Task: Search one way flight ticket for 3 adults, 3 children in business from Hagerstown: Hagerstown Regional Airport (richard A. Henson Field) to Springfield: Abraham Lincoln Capital Airport on 5-2-2023. Choice of flights is JetBlue. Number of bags: 1 checked bag. Price is upto 42000. Outbound departure time preference is 12:45.
Action: Mouse moved to (296, 250)
Screenshot: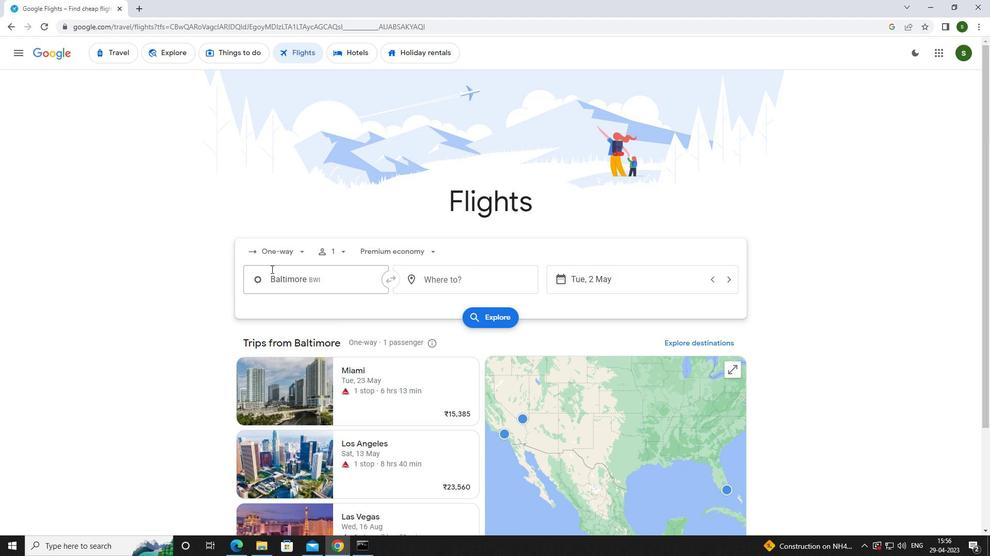 
Action: Mouse pressed left at (296, 250)
Screenshot: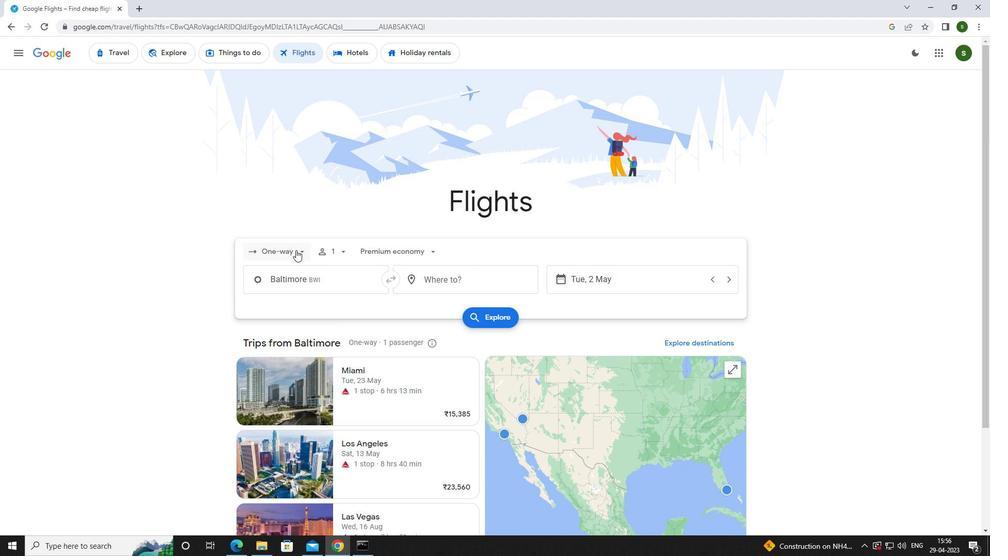 
Action: Mouse moved to (293, 301)
Screenshot: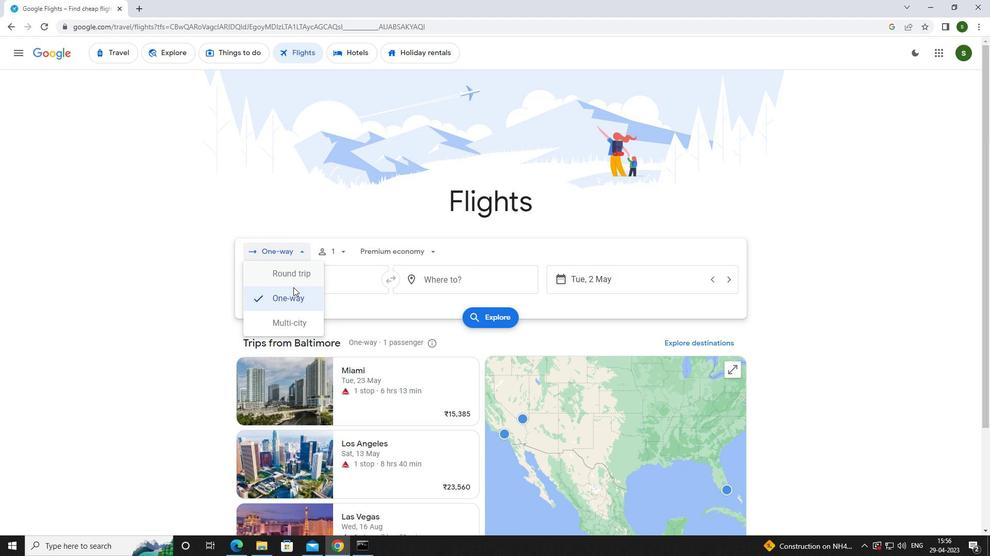 
Action: Mouse pressed left at (293, 301)
Screenshot: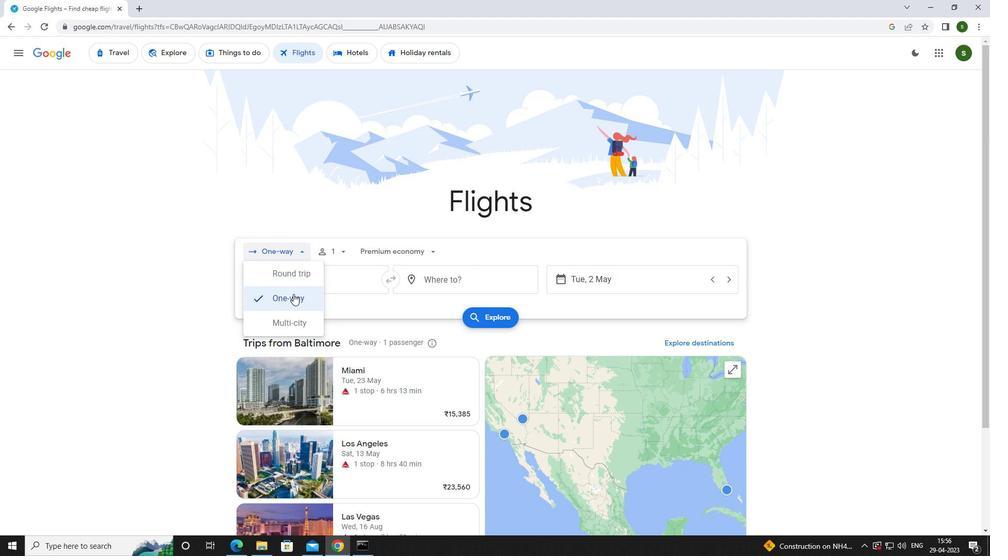 
Action: Mouse moved to (341, 251)
Screenshot: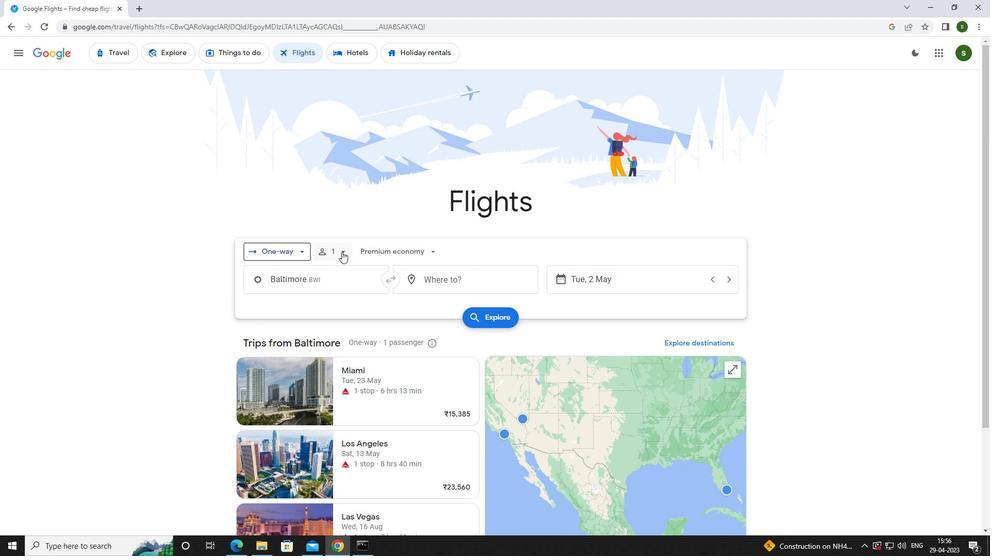 
Action: Mouse pressed left at (341, 251)
Screenshot: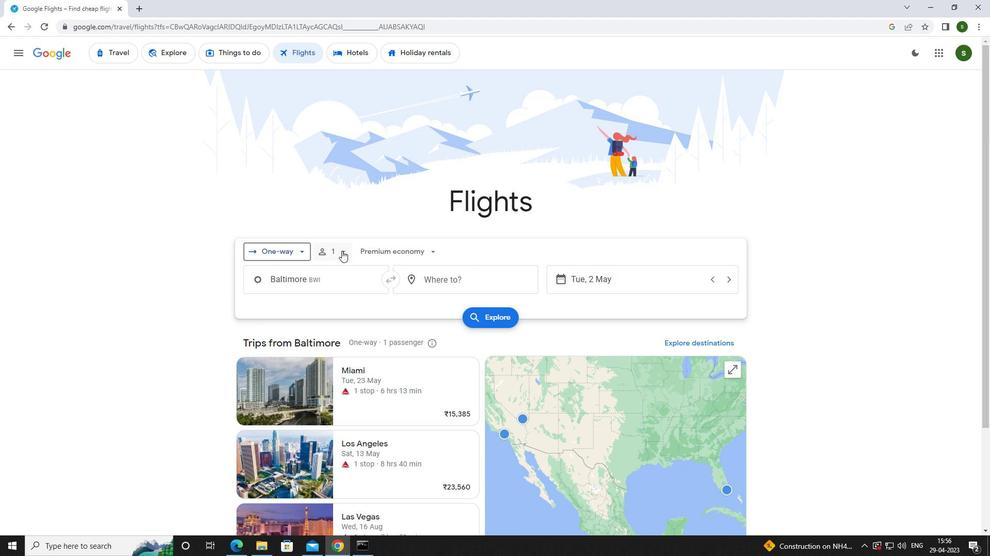 
Action: Mouse moved to (423, 280)
Screenshot: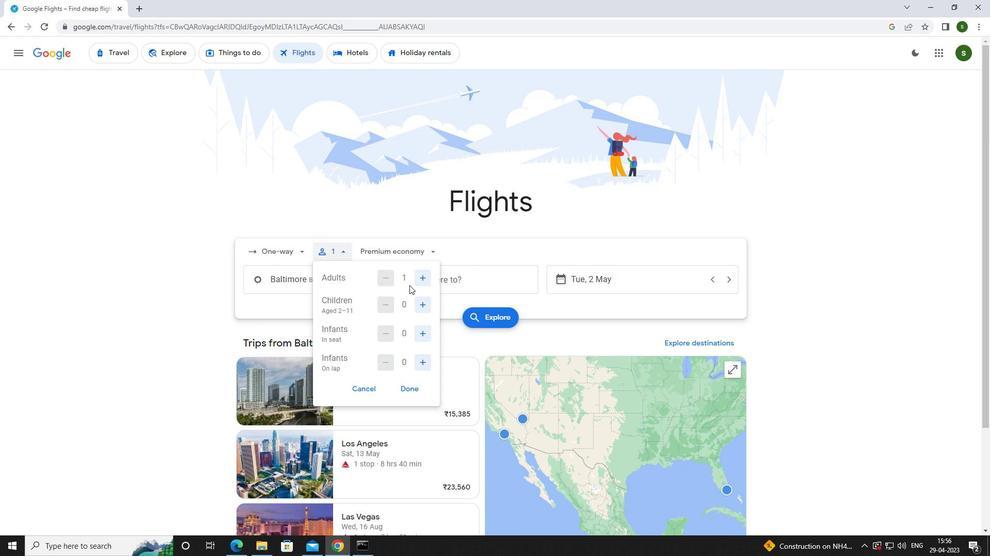 
Action: Mouse pressed left at (423, 280)
Screenshot: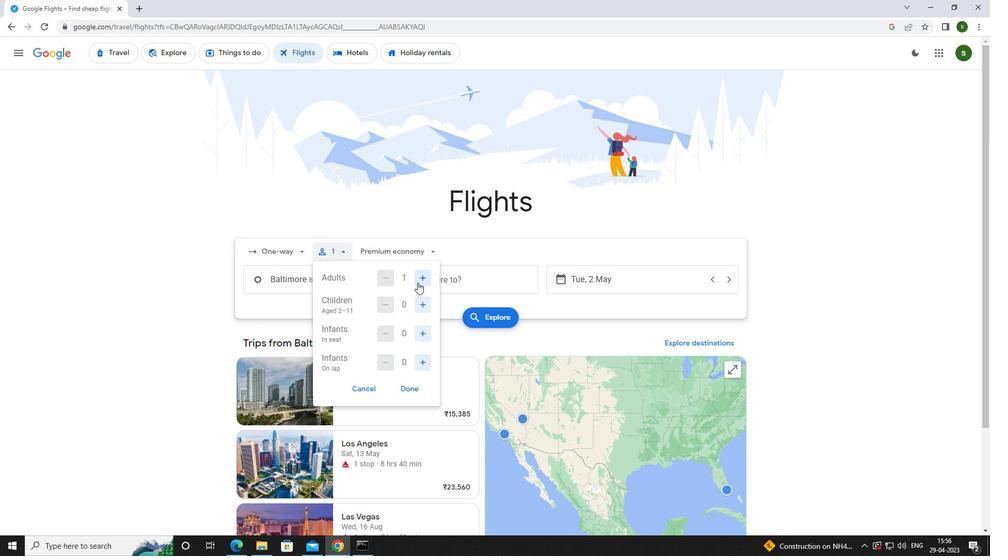 
Action: Mouse pressed left at (423, 280)
Screenshot: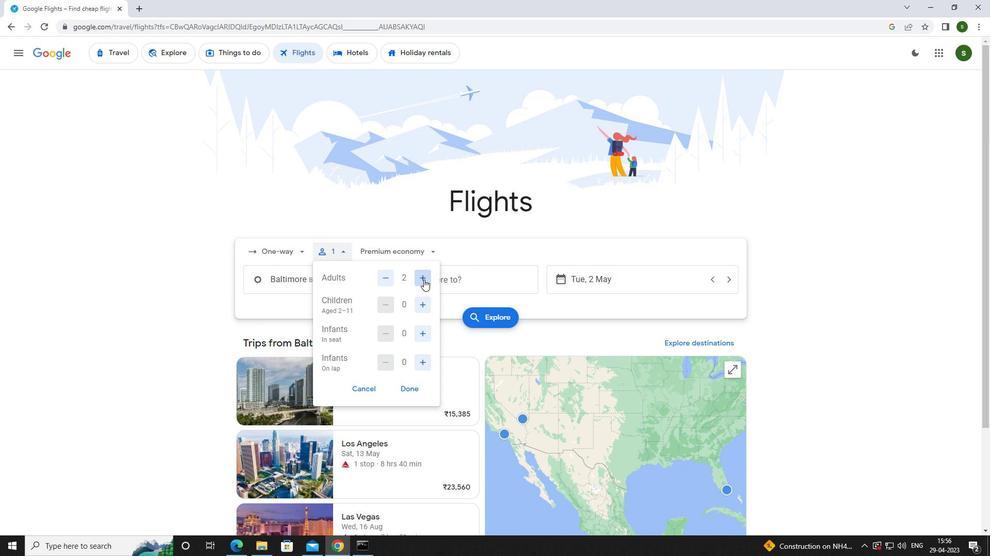 
Action: Mouse moved to (420, 304)
Screenshot: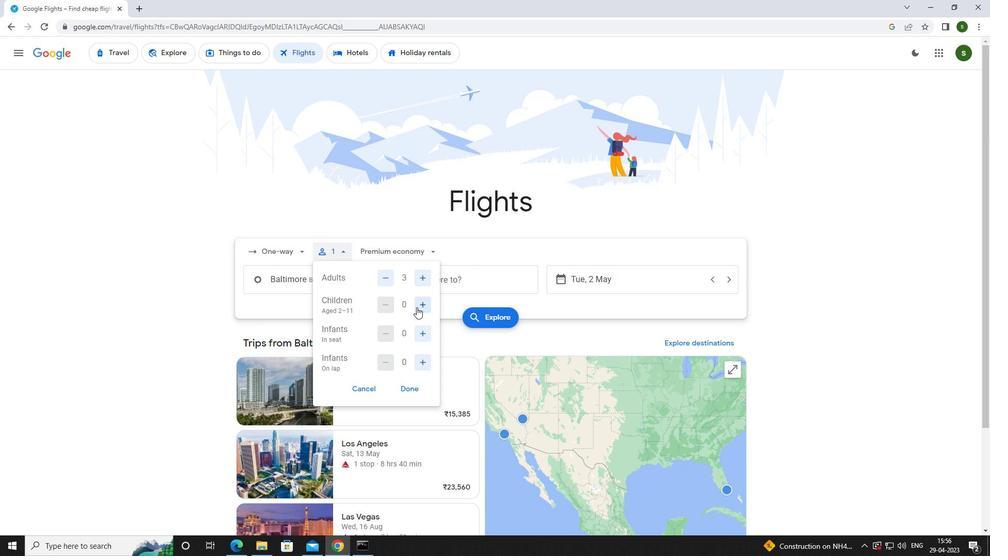 
Action: Mouse pressed left at (420, 304)
Screenshot: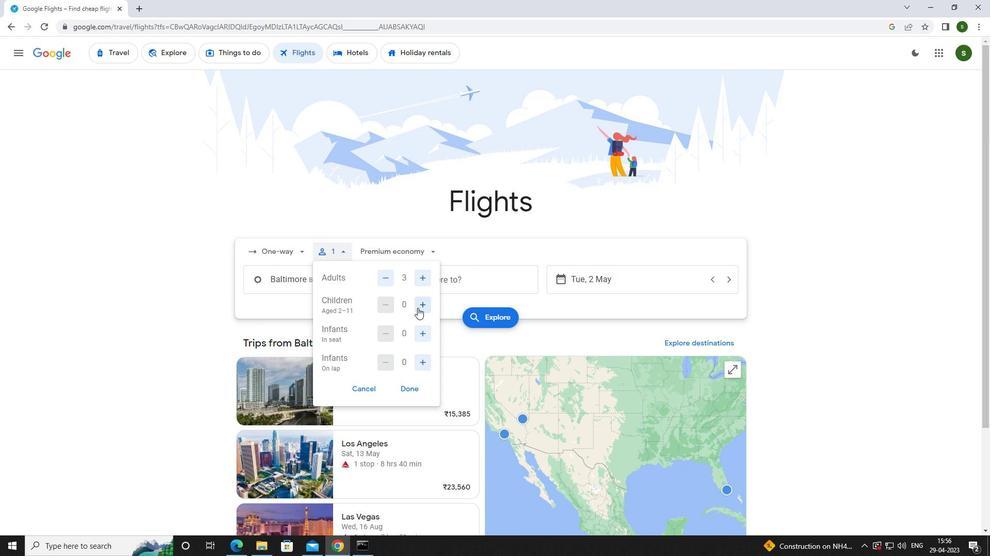 
Action: Mouse pressed left at (420, 304)
Screenshot: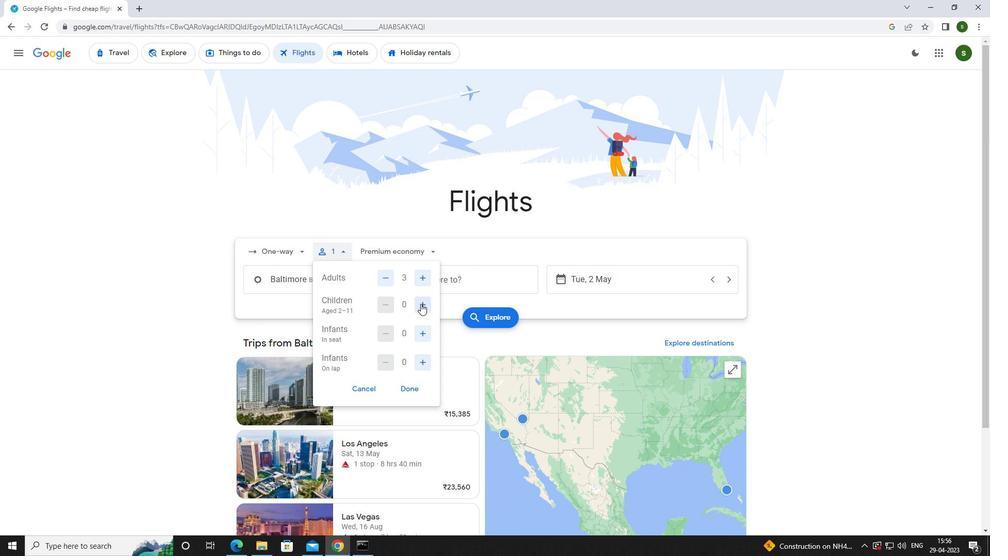 
Action: Mouse moved to (420, 302)
Screenshot: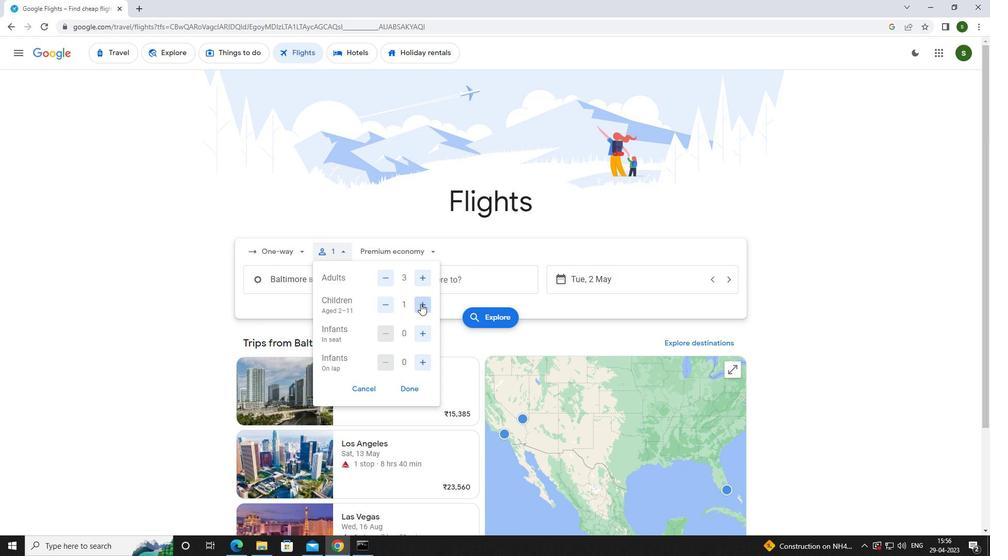 
Action: Mouse pressed left at (420, 302)
Screenshot: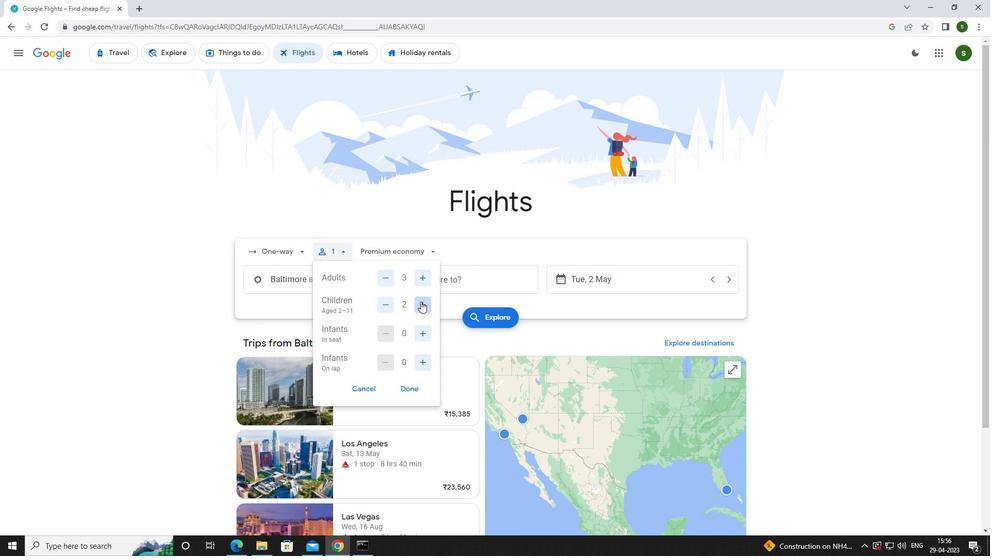 
Action: Mouse moved to (409, 240)
Screenshot: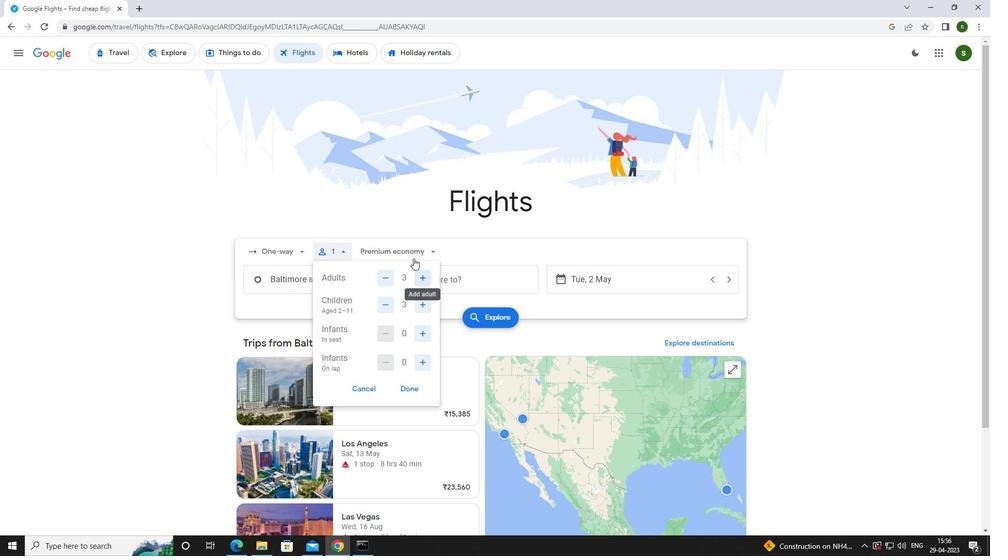 
Action: Mouse pressed left at (409, 240)
Screenshot: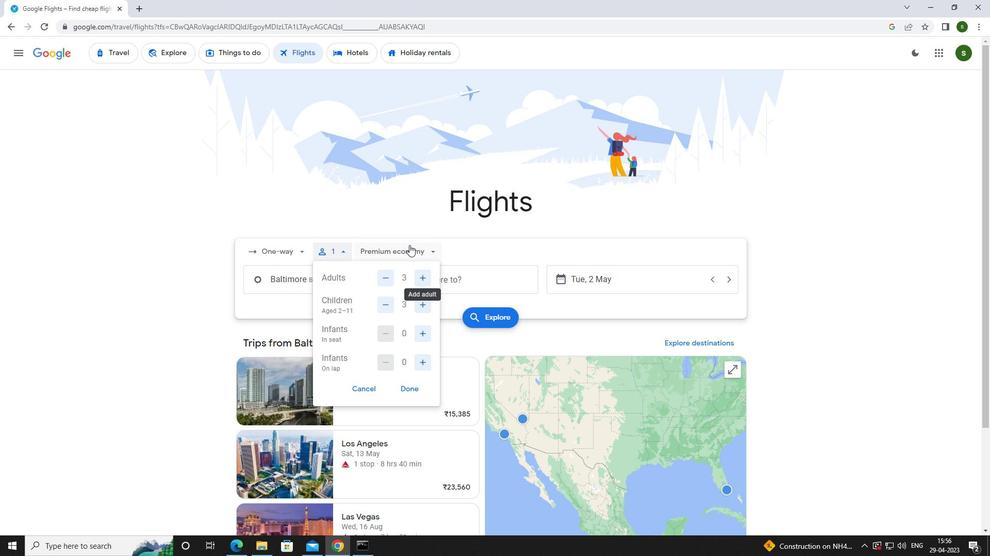 
Action: Mouse moved to (406, 328)
Screenshot: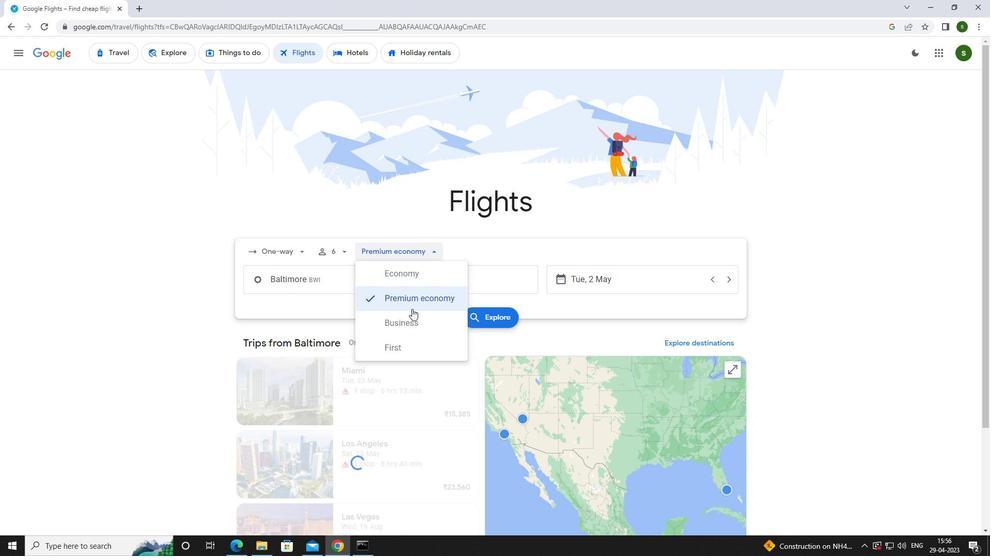 
Action: Mouse pressed left at (406, 328)
Screenshot: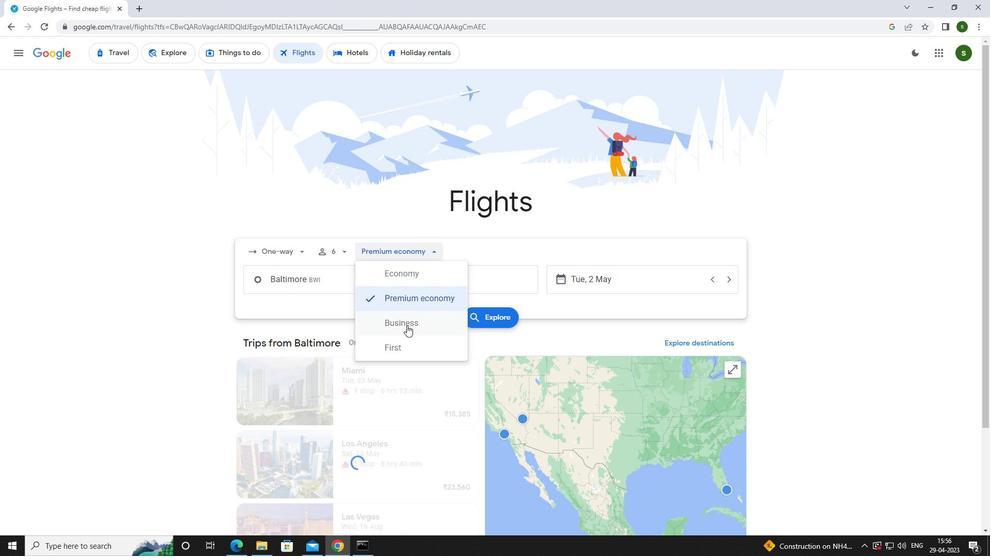 
Action: Mouse moved to (334, 276)
Screenshot: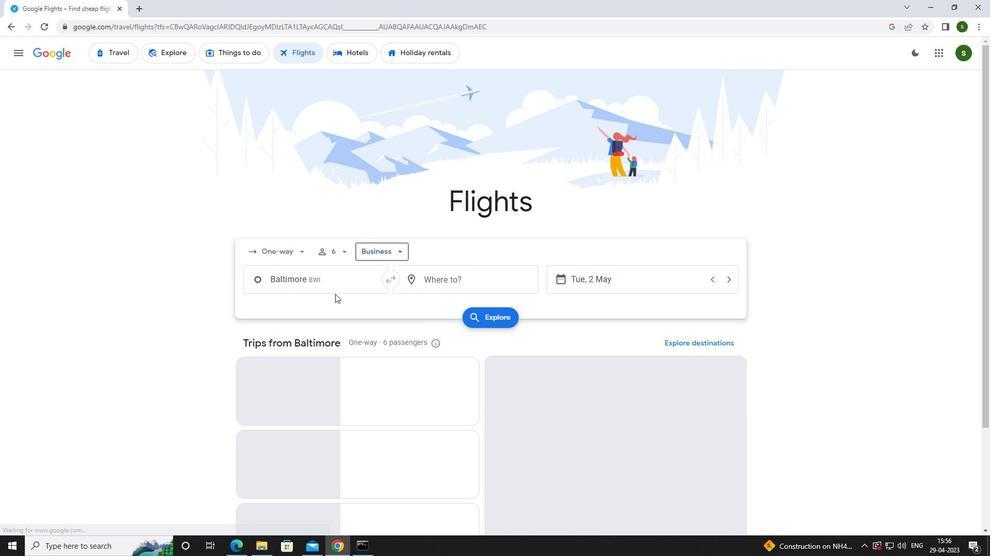 
Action: Mouse pressed left at (334, 276)
Screenshot: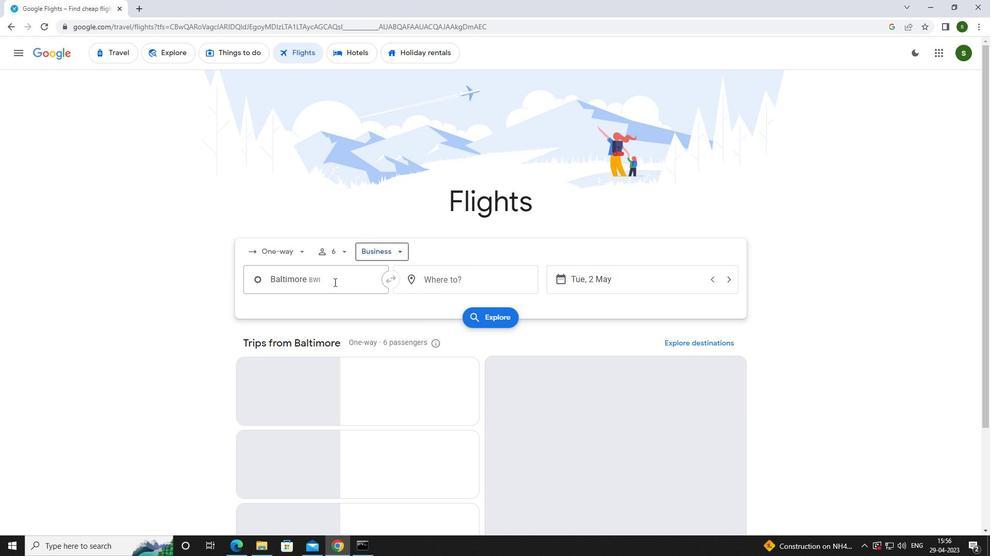 
Action: Mouse moved to (316, 289)
Screenshot: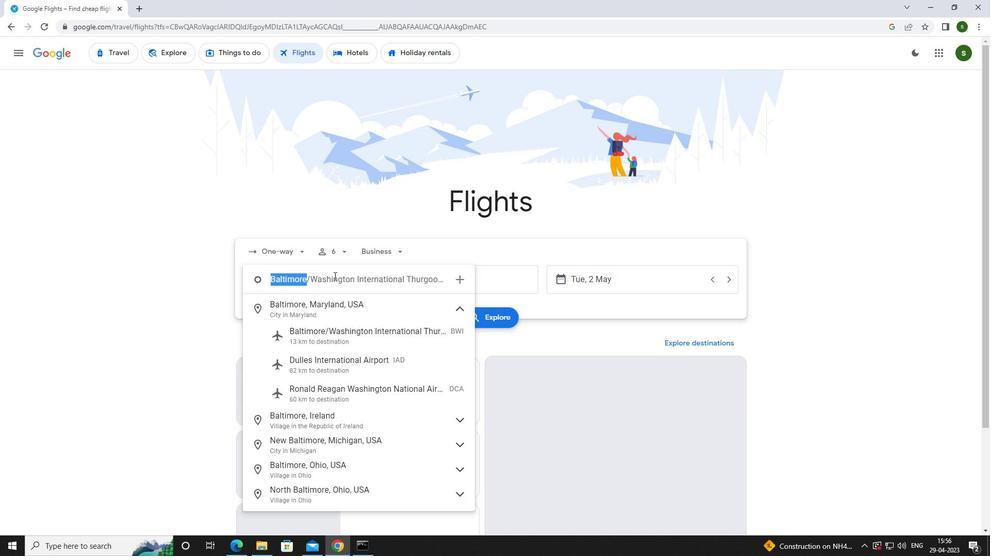 
Action: Key pressed h<Key.caps_lock>agerstown
Screenshot: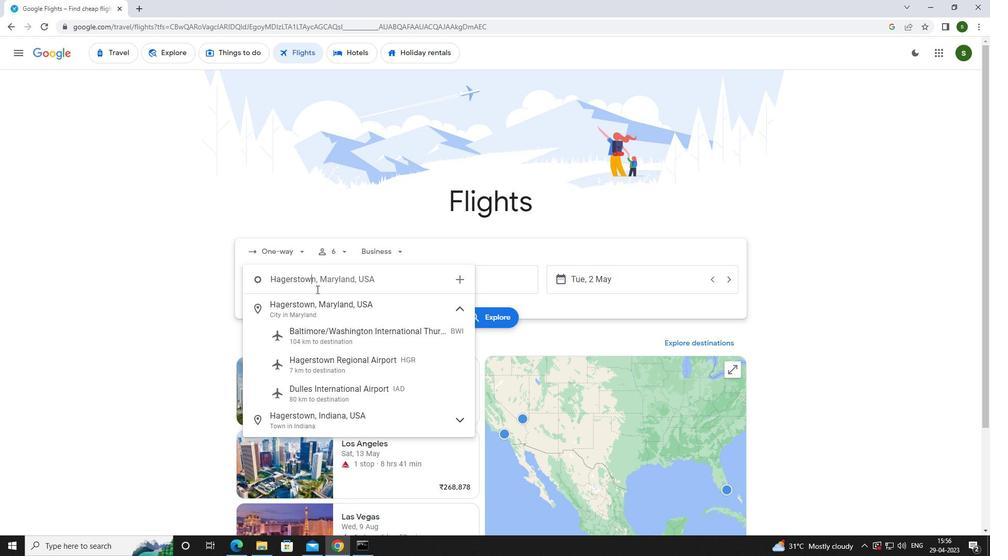 
Action: Mouse moved to (361, 362)
Screenshot: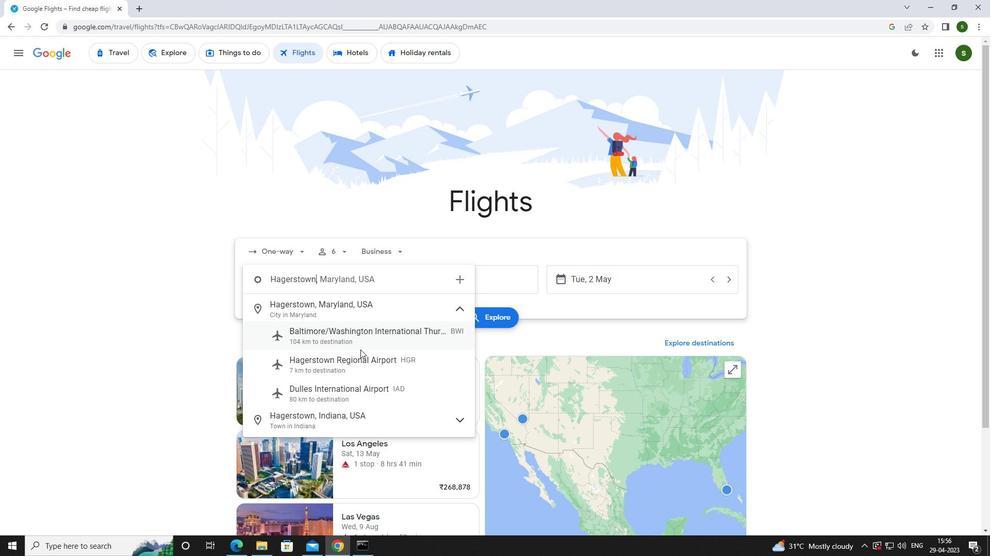 
Action: Mouse pressed left at (361, 362)
Screenshot: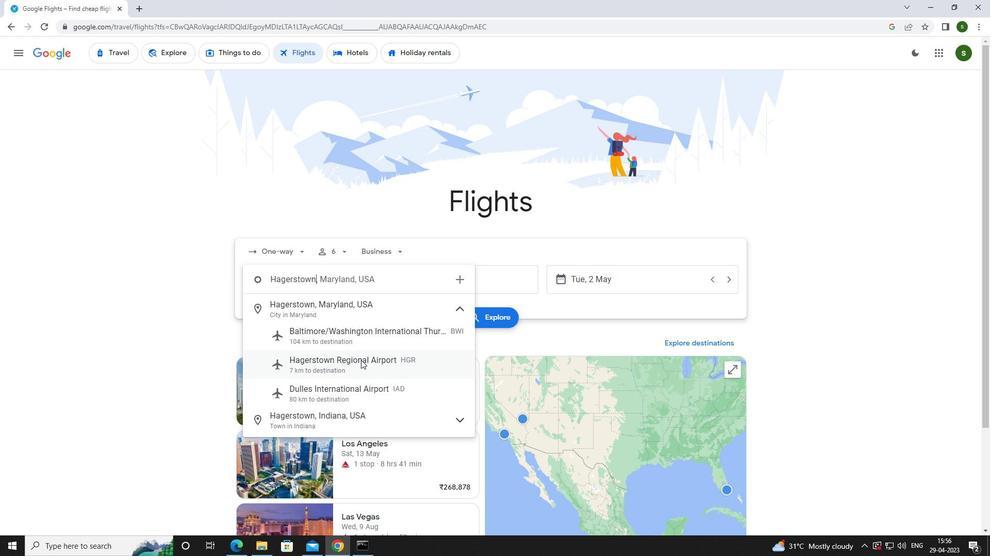 
Action: Mouse moved to (447, 283)
Screenshot: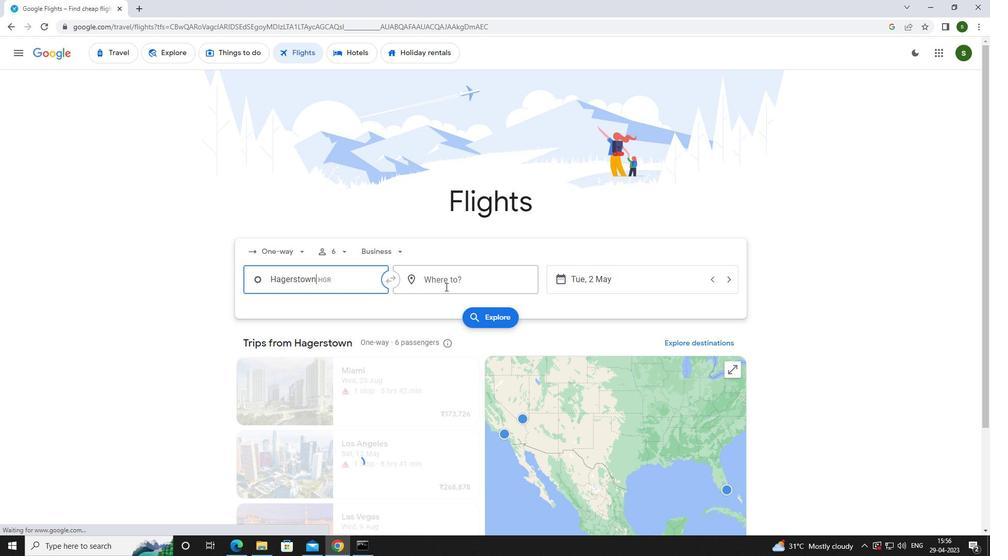 
Action: Mouse pressed left at (447, 283)
Screenshot: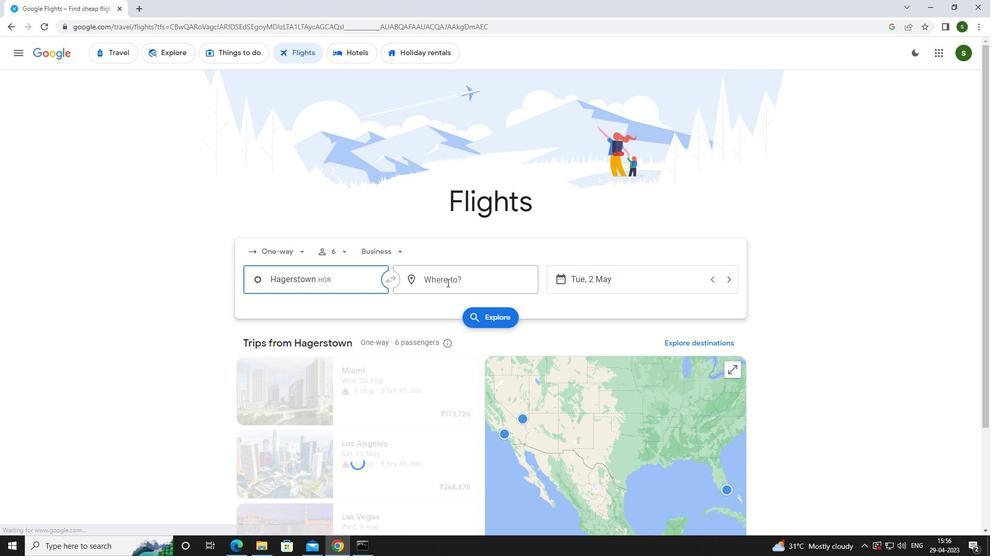 
Action: Mouse moved to (356, 263)
Screenshot: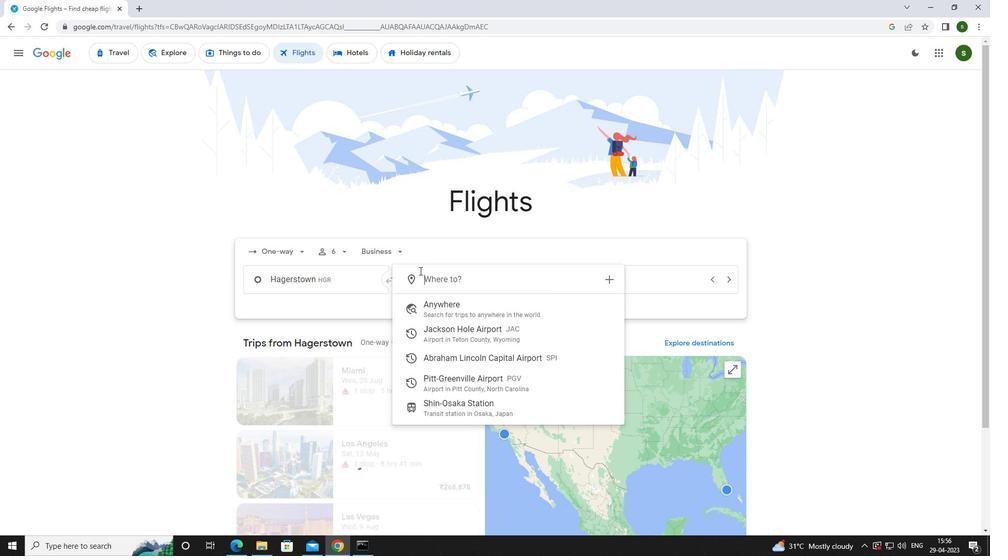 
Action: Key pressed <Key.caps_lock>s<Key.caps_lock>pringfie
Screenshot: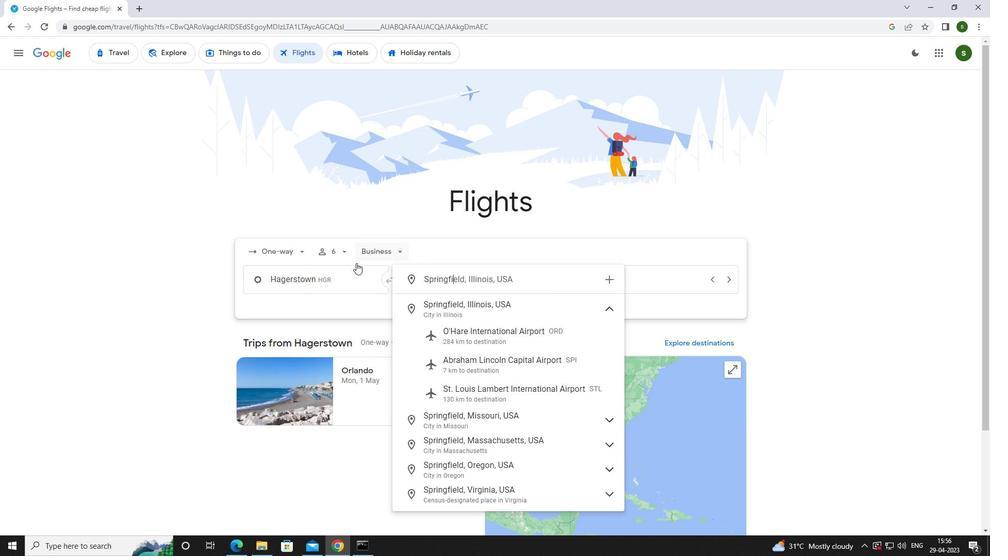 
Action: Mouse moved to (493, 359)
Screenshot: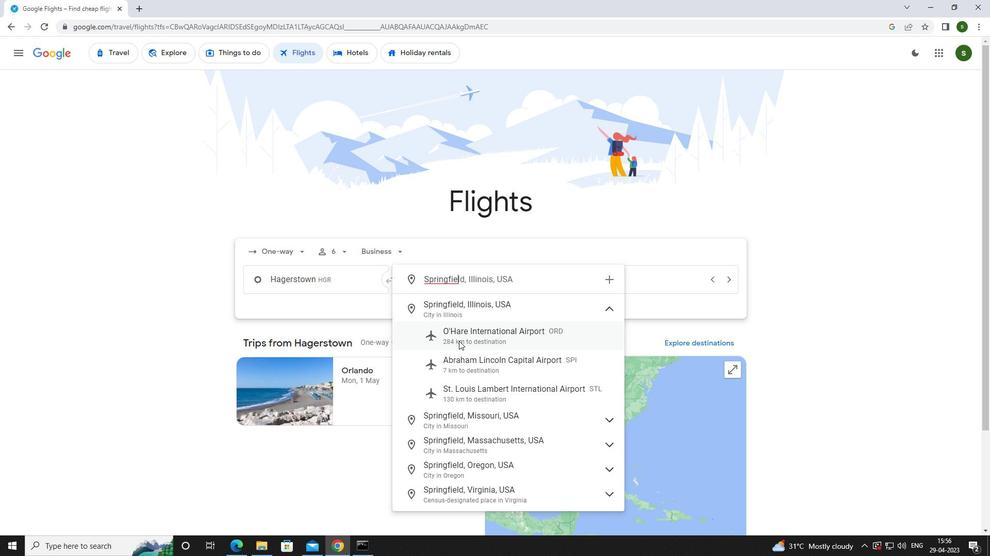 
Action: Mouse pressed left at (493, 359)
Screenshot: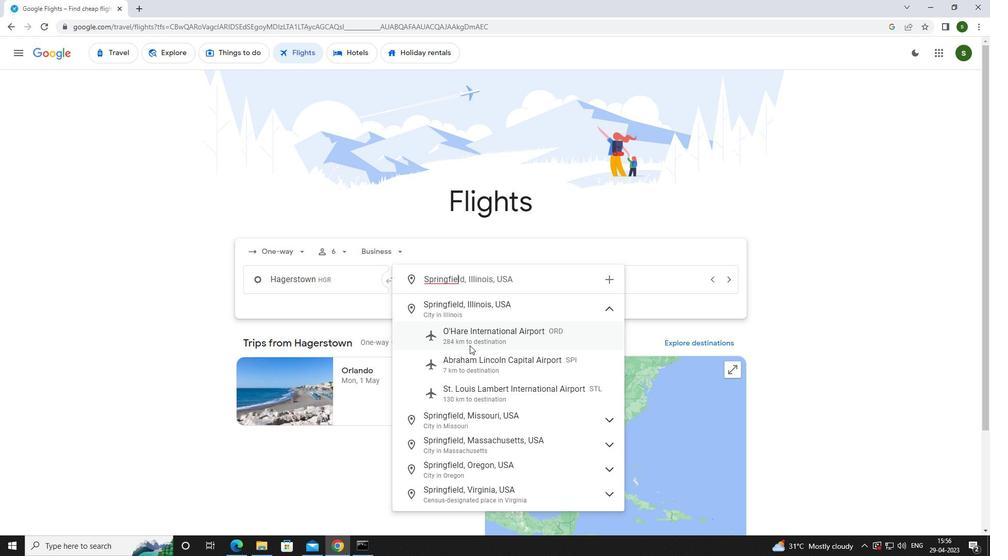 
Action: Mouse moved to (625, 280)
Screenshot: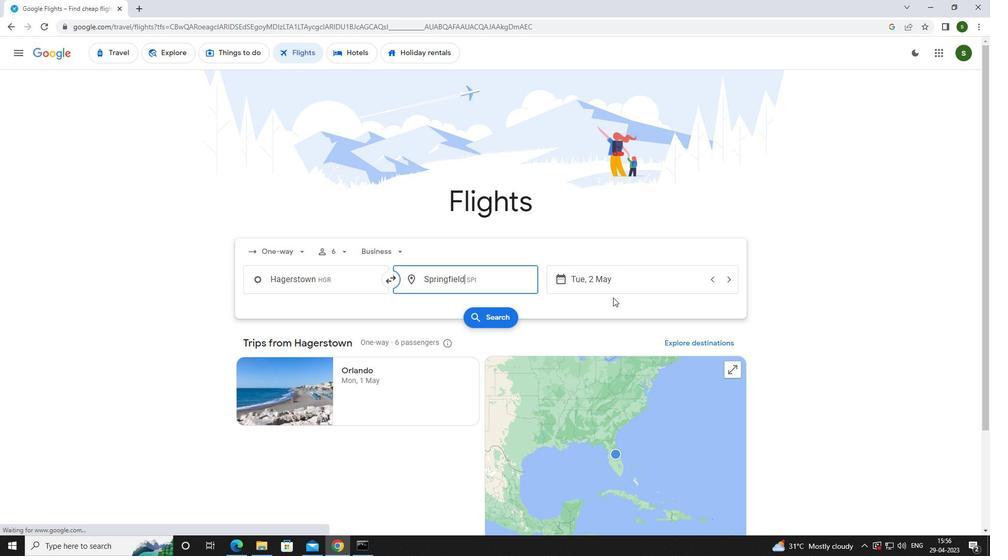 
Action: Mouse pressed left at (625, 280)
Screenshot: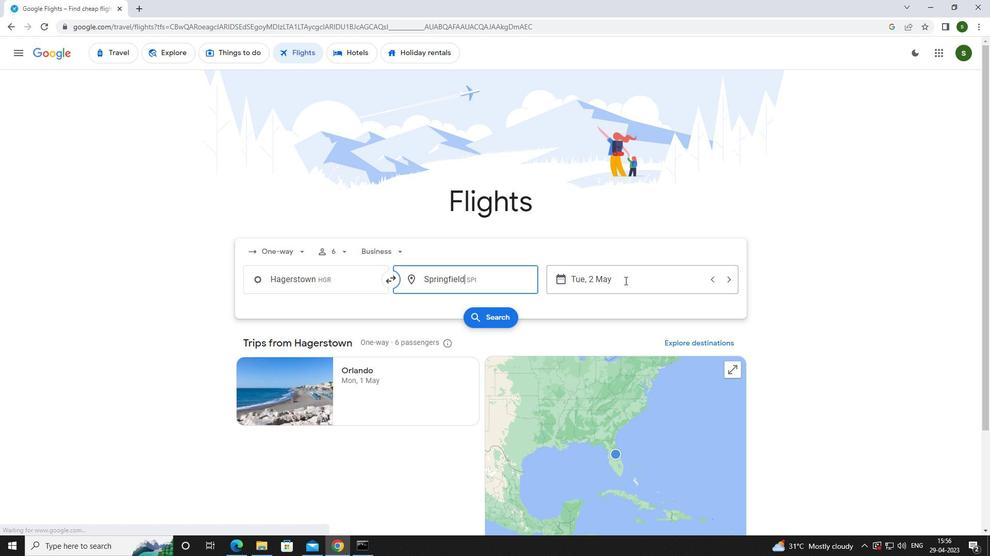 
Action: Mouse moved to (617, 339)
Screenshot: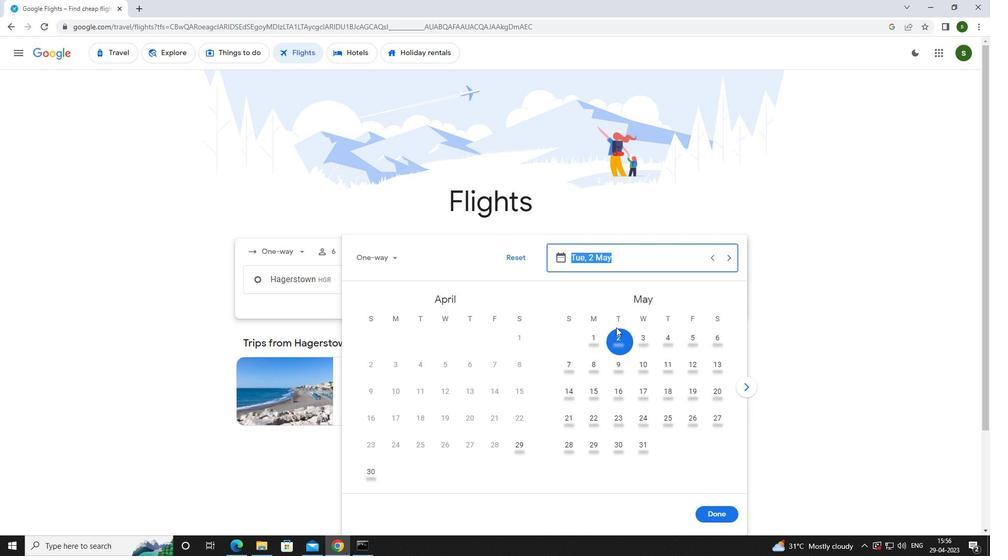 
Action: Mouse pressed left at (617, 339)
Screenshot: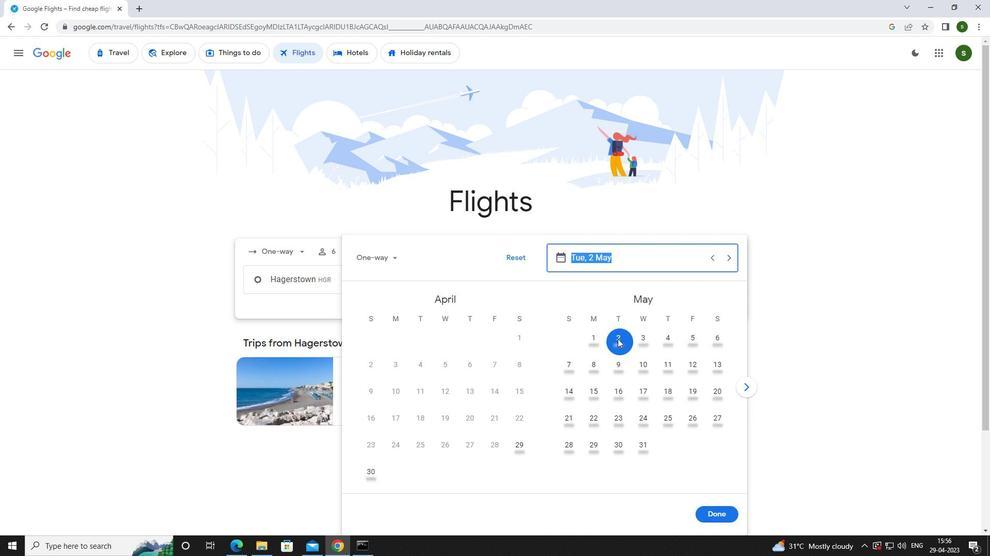 
Action: Mouse moved to (719, 510)
Screenshot: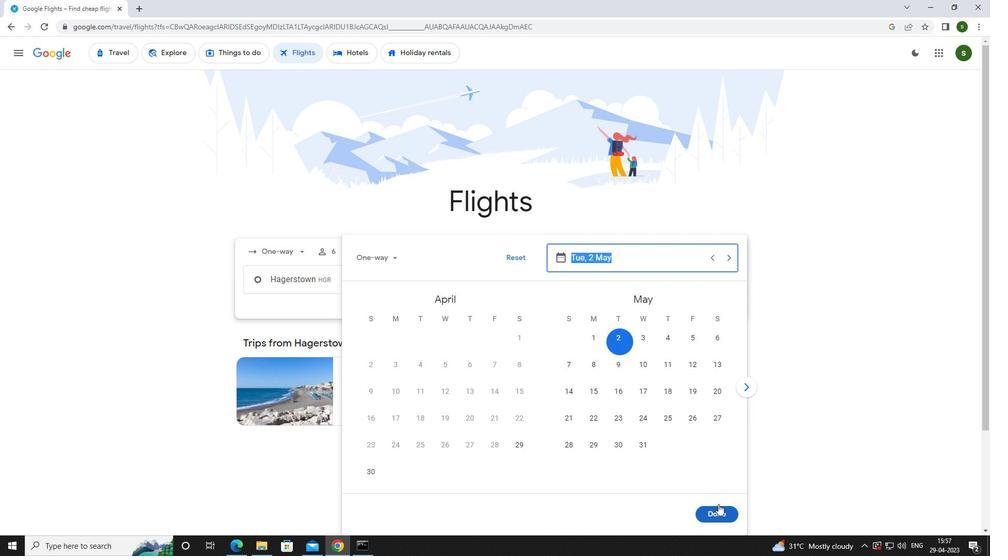 
Action: Mouse pressed left at (719, 510)
Screenshot: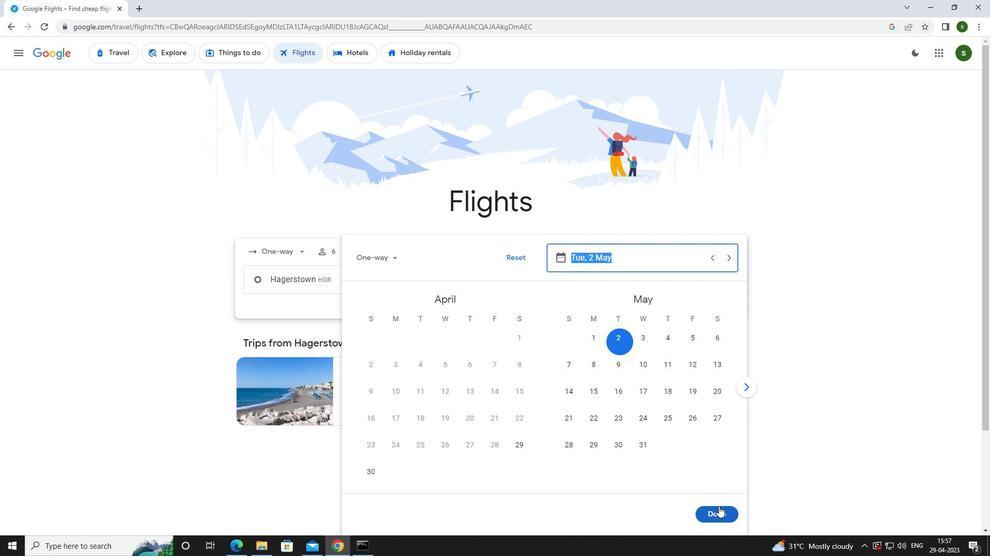 
Action: Mouse moved to (492, 319)
Screenshot: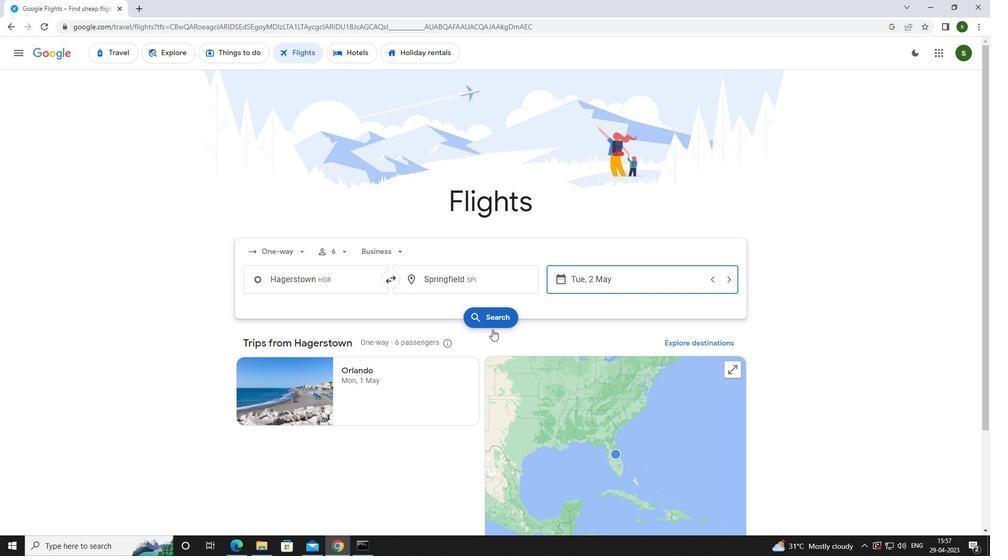 
Action: Mouse pressed left at (492, 319)
Screenshot: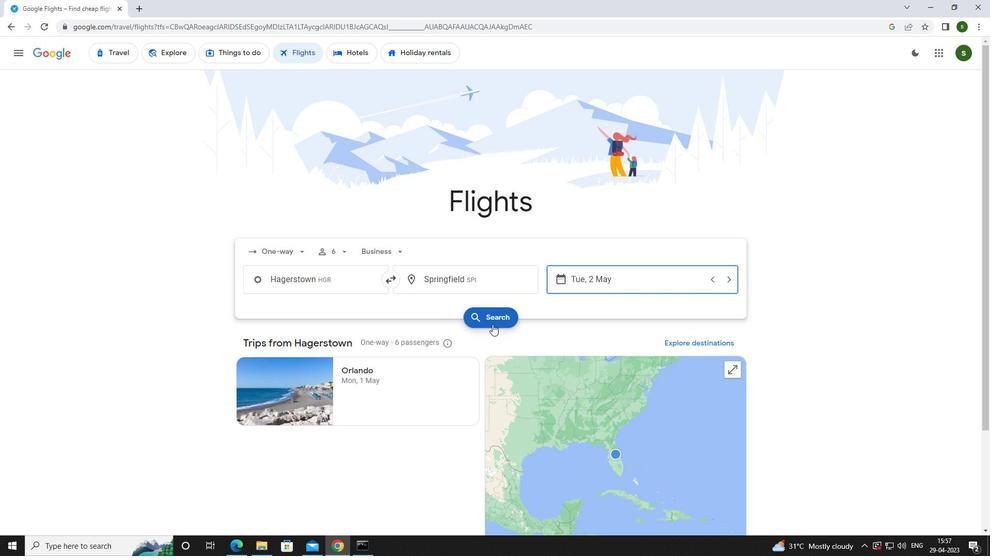 
Action: Mouse moved to (244, 152)
Screenshot: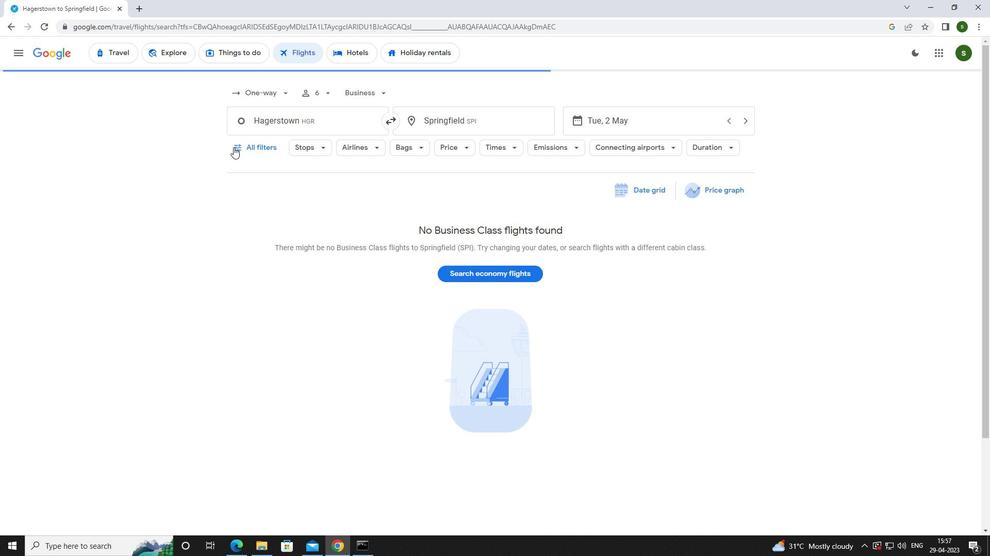 
Action: Mouse pressed left at (244, 152)
Screenshot: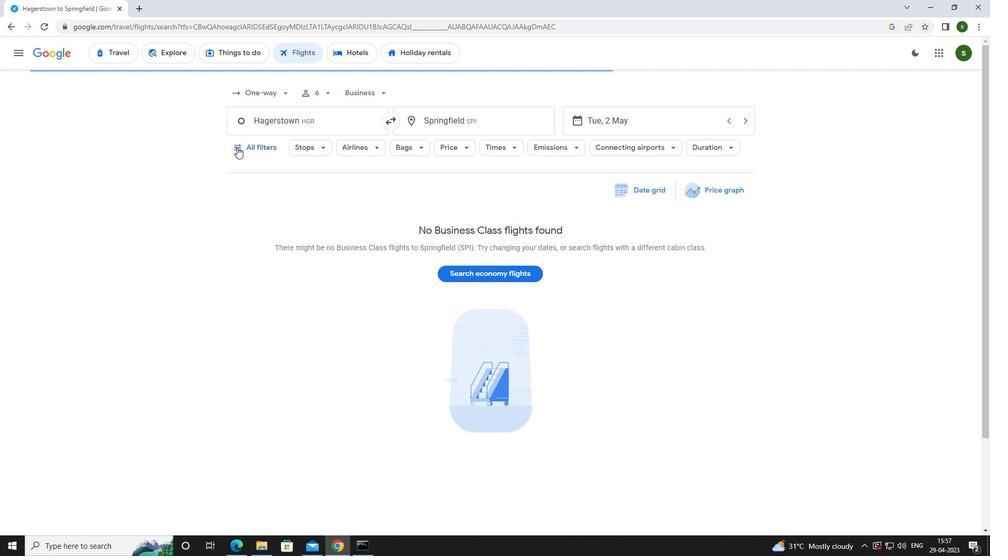 
Action: Mouse moved to (389, 369)
Screenshot: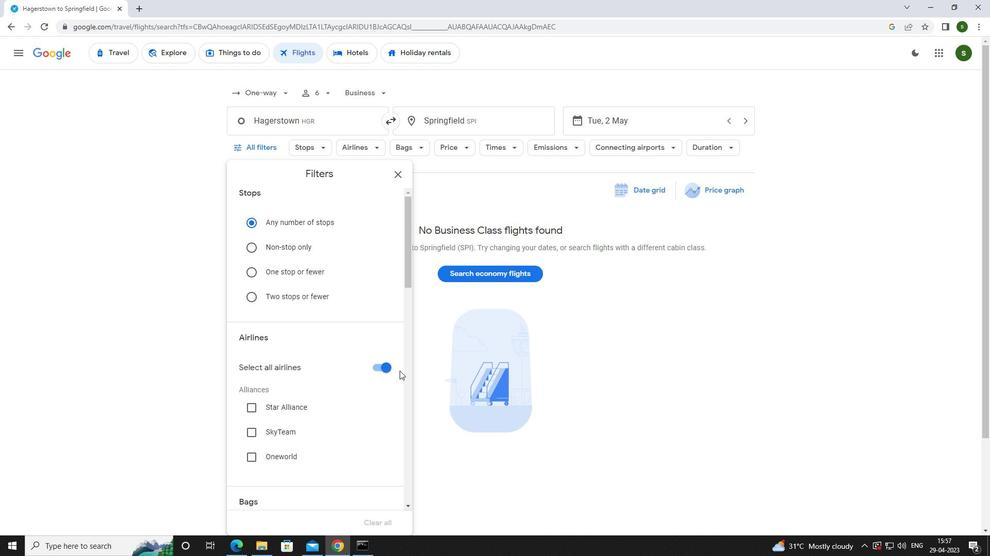 
Action: Mouse pressed left at (389, 369)
Screenshot: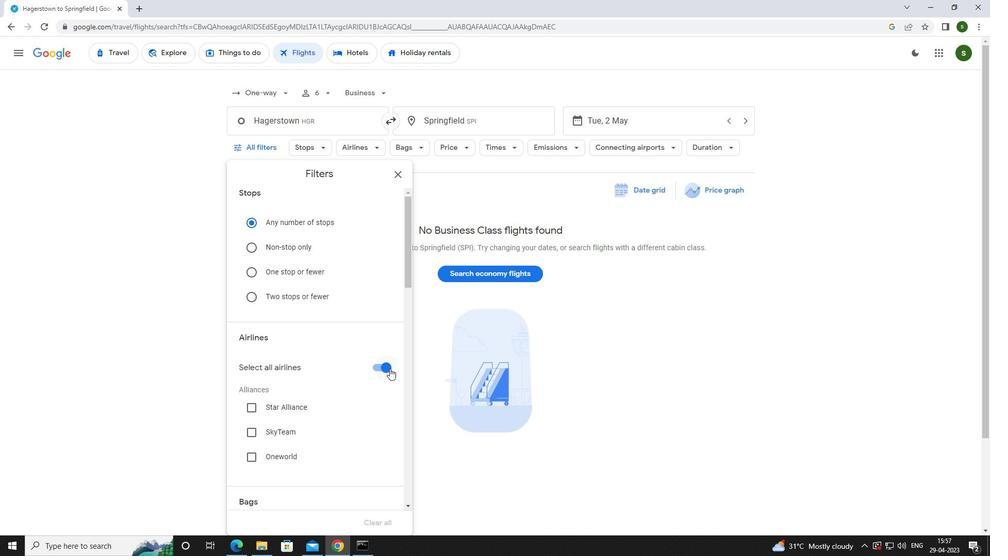 
Action: Mouse moved to (355, 343)
Screenshot: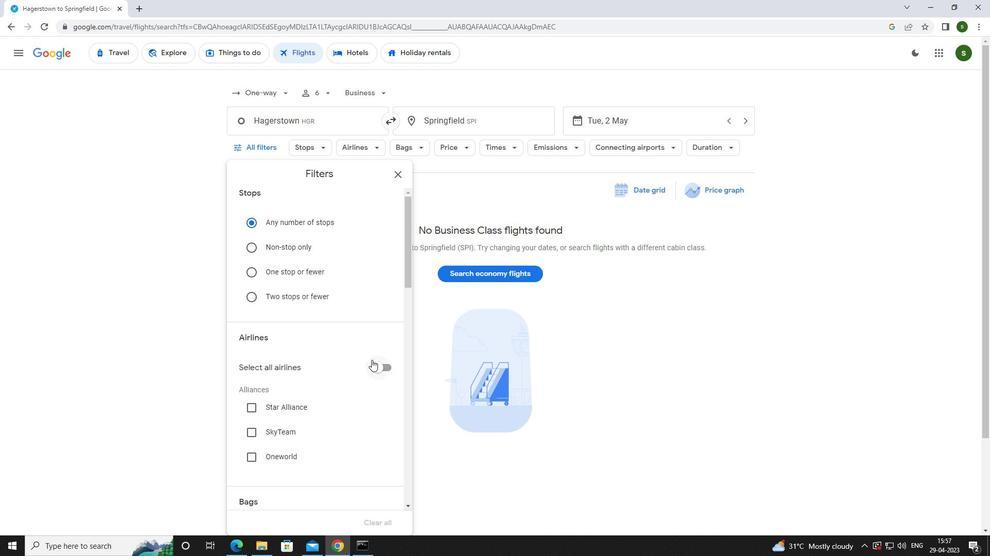 
Action: Mouse scrolled (355, 343) with delta (0, 0)
Screenshot: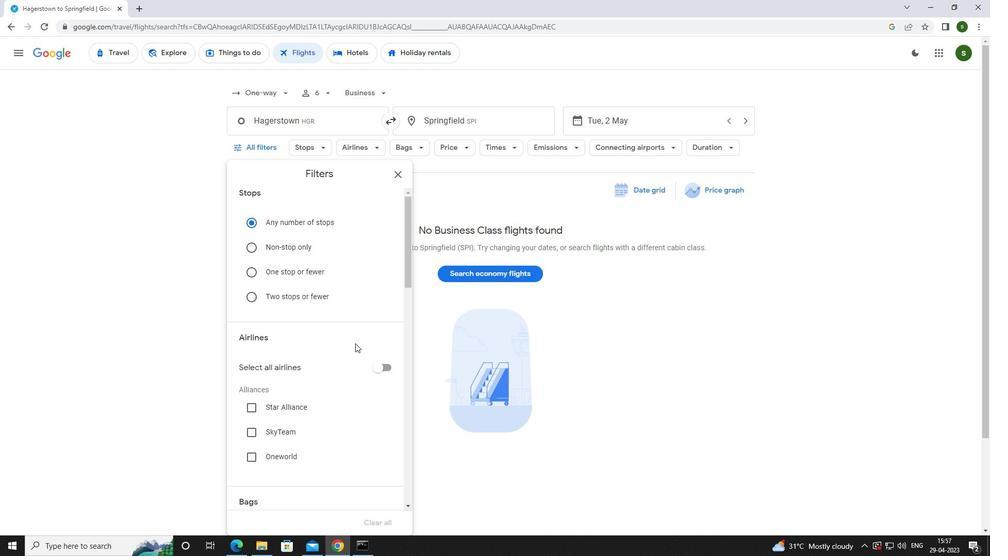 
Action: Mouse scrolled (355, 343) with delta (0, 0)
Screenshot: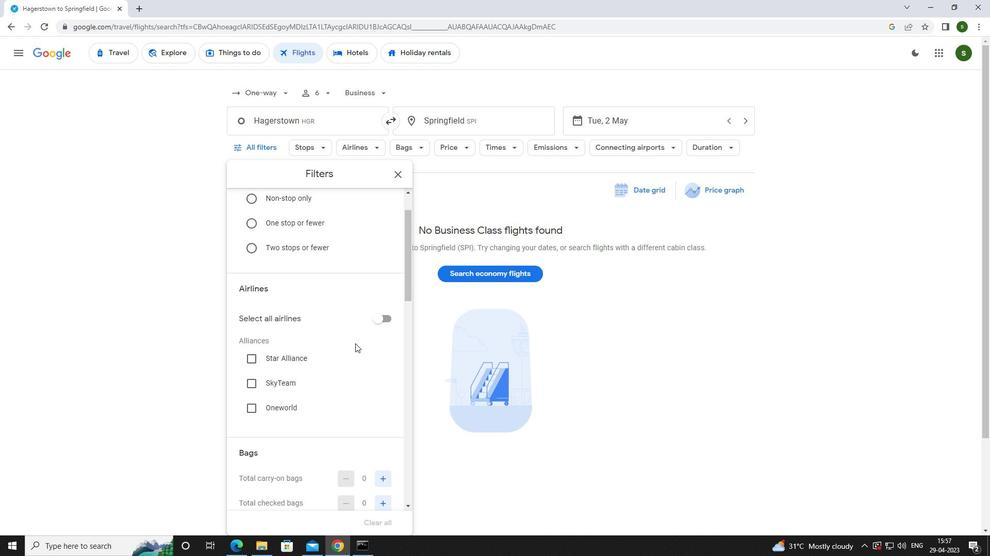 
Action: Mouse scrolled (355, 343) with delta (0, 0)
Screenshot: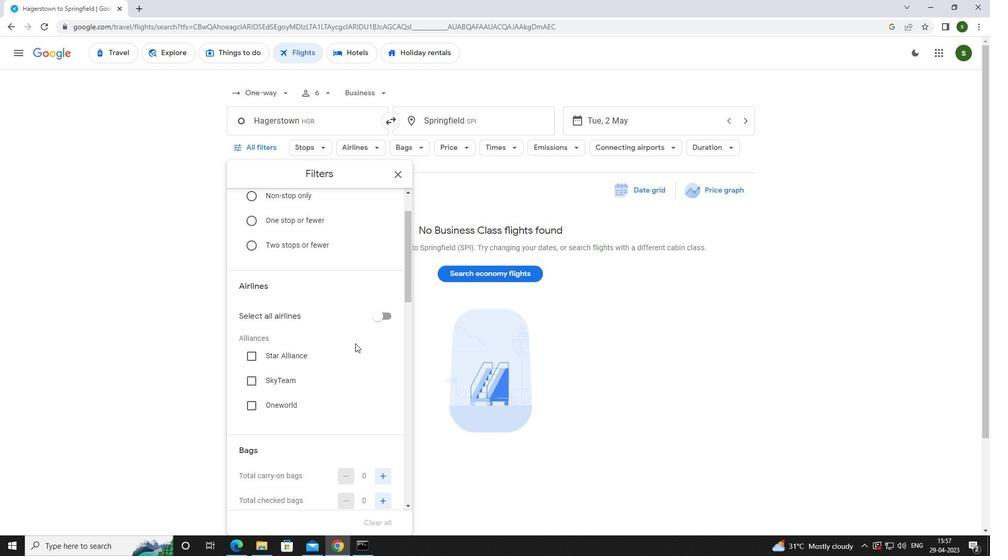 
Action: Mouse scrolled (355, 343) with delta (0, 0)
Screenshot: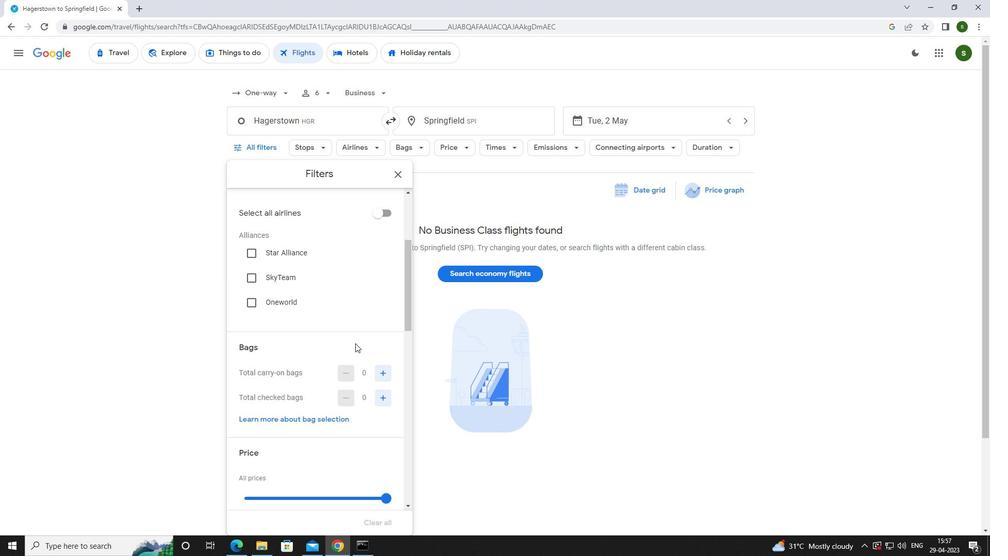
Action: Mouse moved to (379, 343)
Screenshot: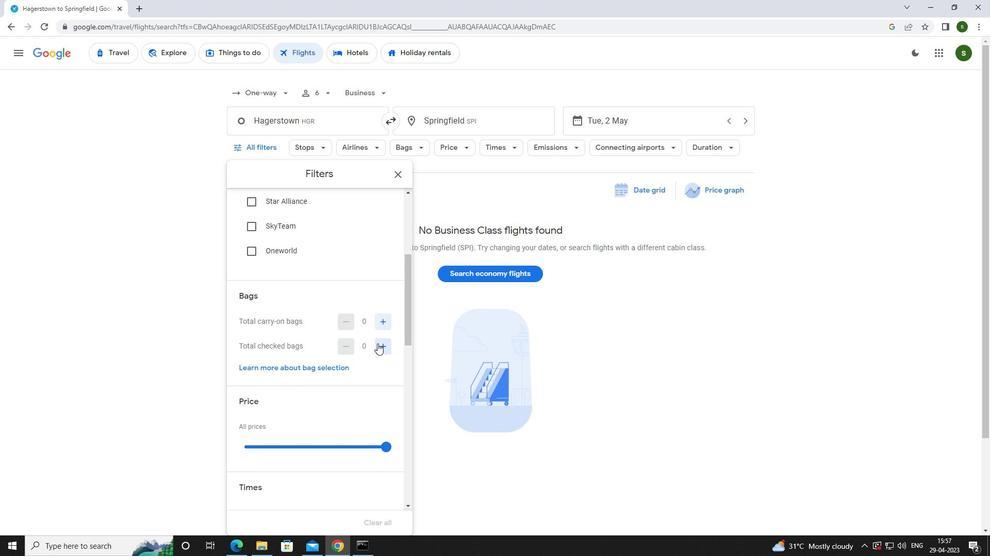 
Action: Mouse pressed left at (379, 343)
Screenshot: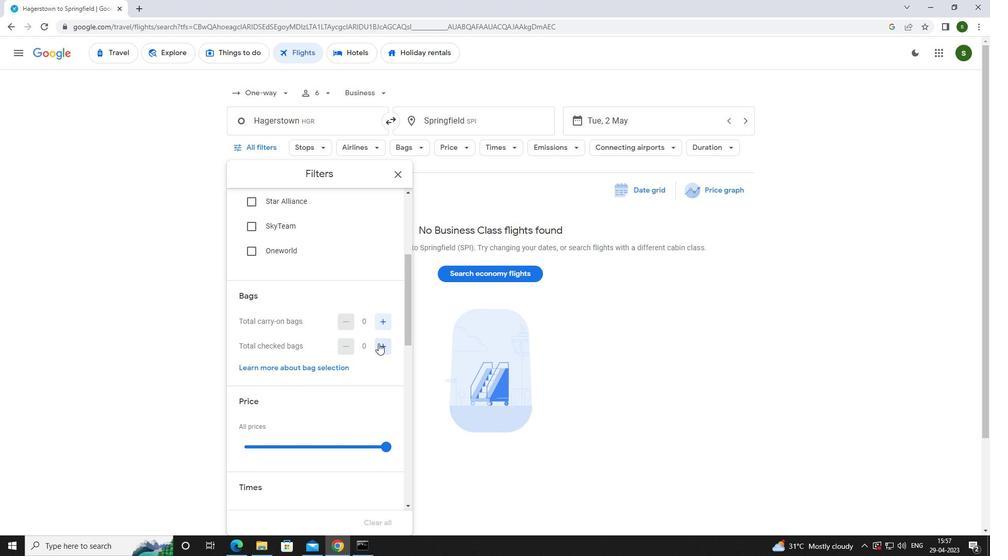
Action: Mouse moved to (389, 447)
Screenshot: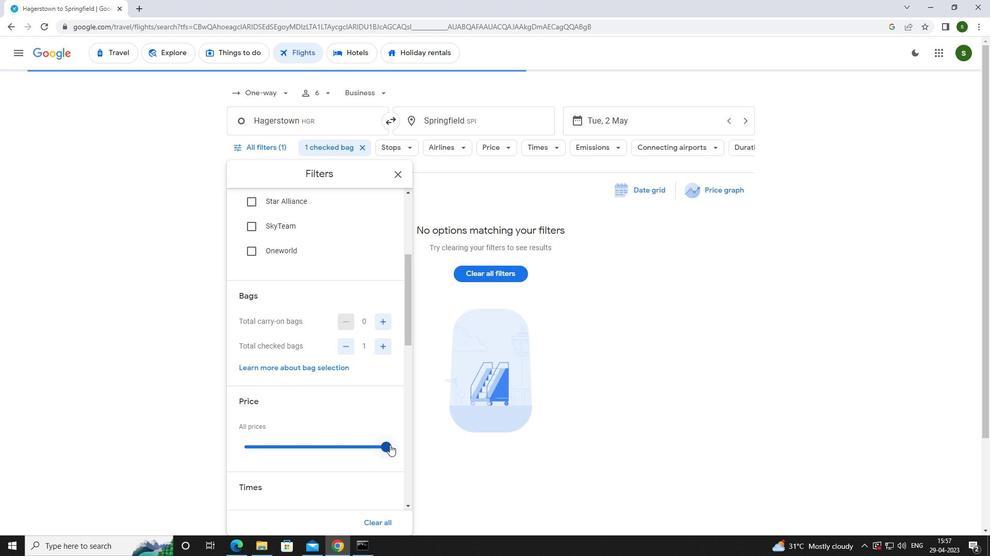 
Action: Mouse pressed left at (389, 447)
Screenshot: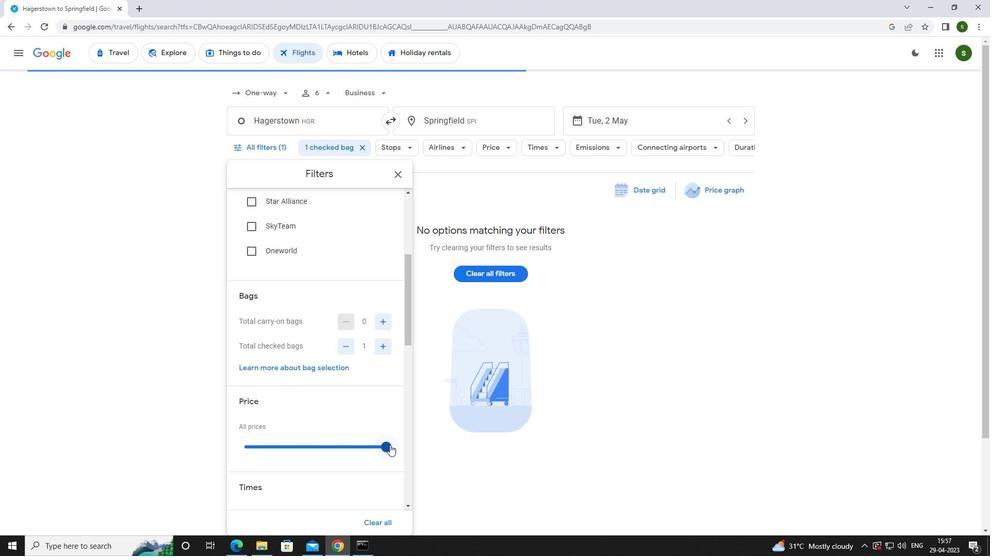
Action: Mouse moved to (344, 409)
Screenshot: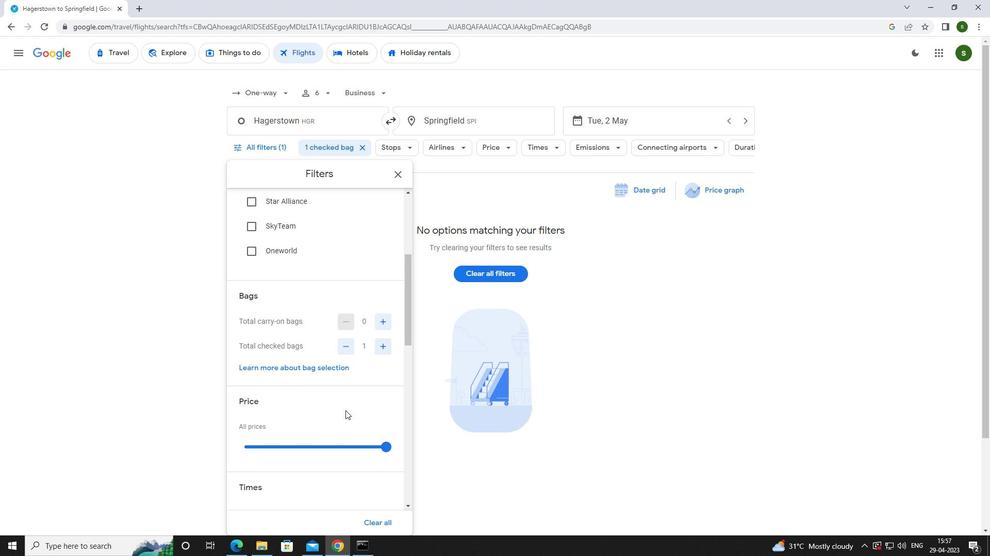 
Action: Mouse scrolled (344, 409) with delta (0, 0)
Screenshot: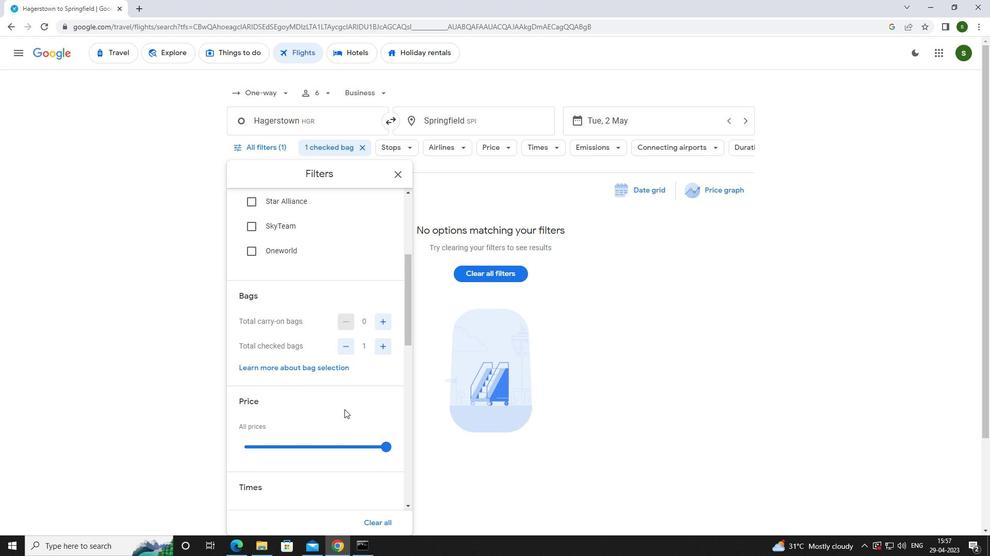 
Action: Mouse scrolled (344, 409) with delta (0, 0)
Screenshot: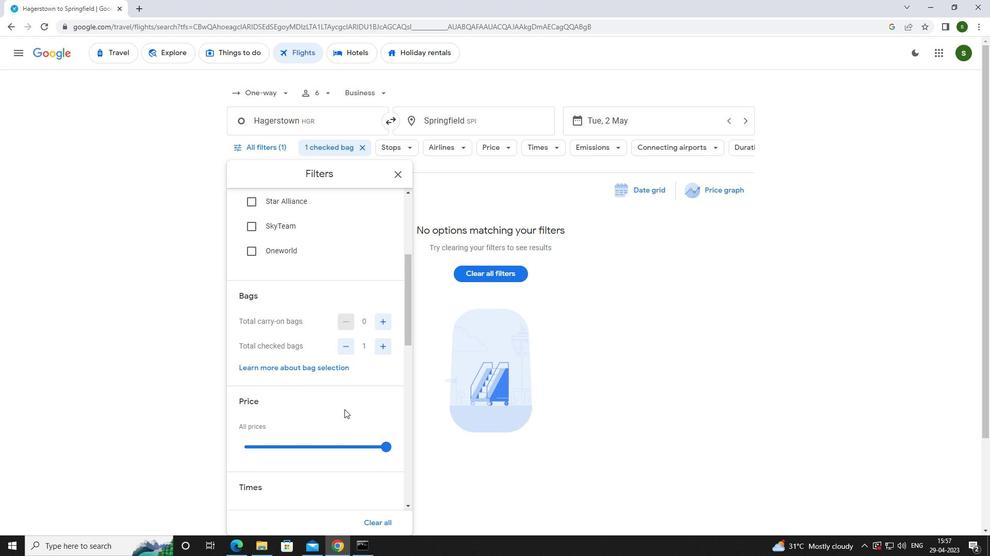 
Action: Mouse moved to (244, 463)
Screenshot: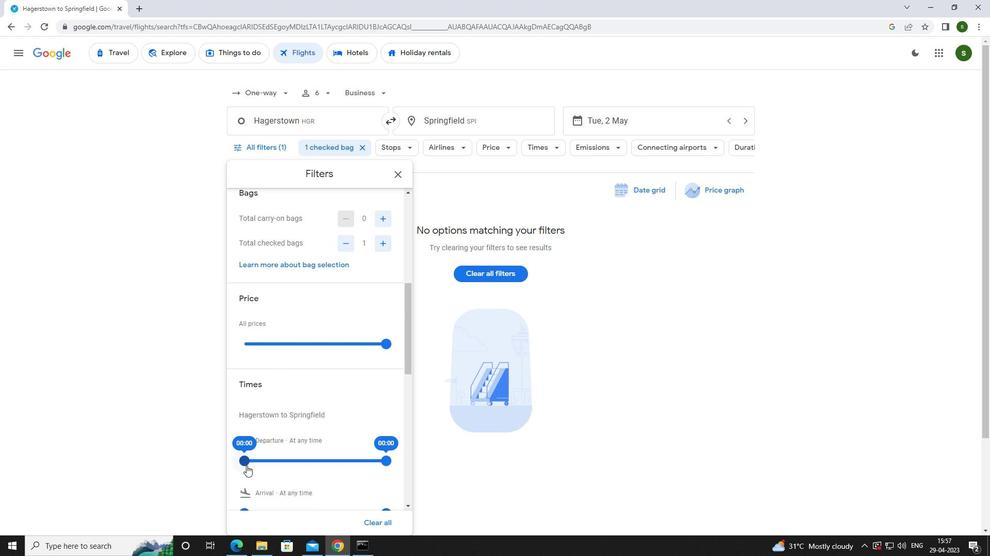 
Action: Mouse pressed left at (244, 463)
Screenshot: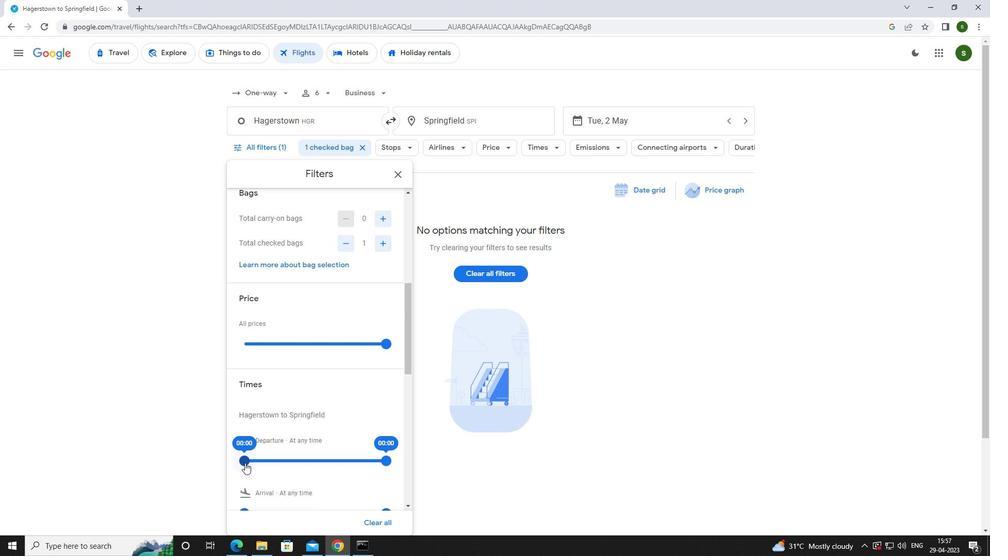 
Action: Mouse moved to (622, 368)
Screenshot: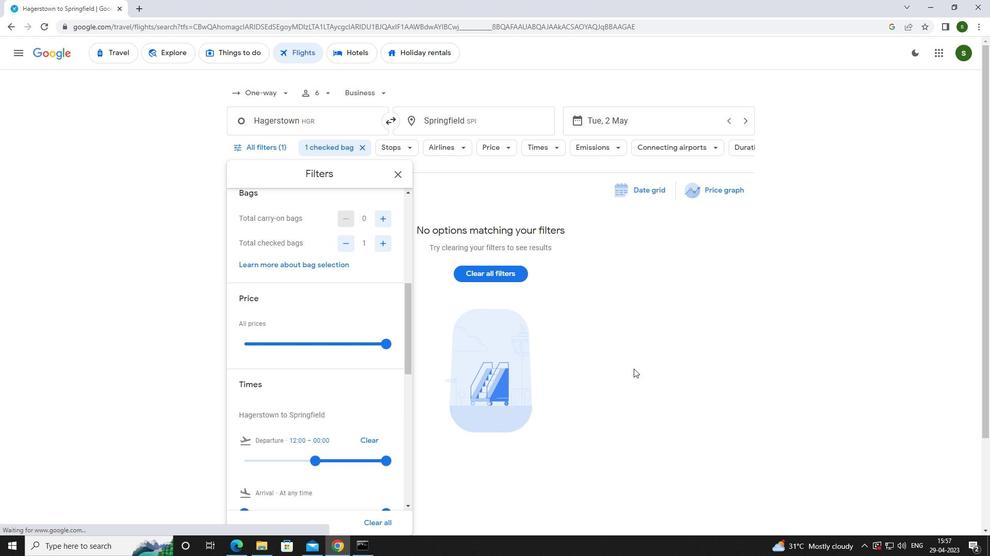 
Action: Mouse pressed left at (622, 368)
Screenshot: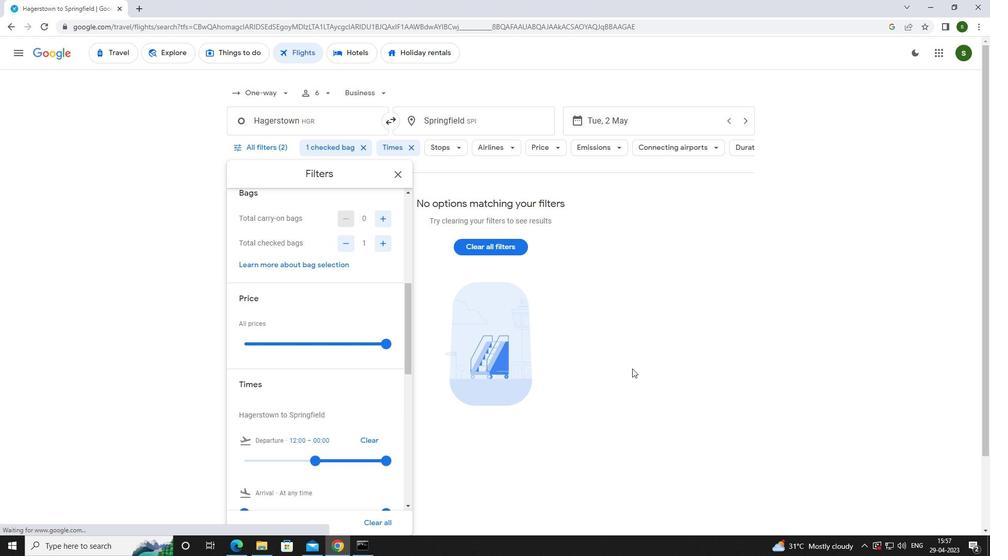 
Action: Mouse moved to (620, 364)
Screenshot: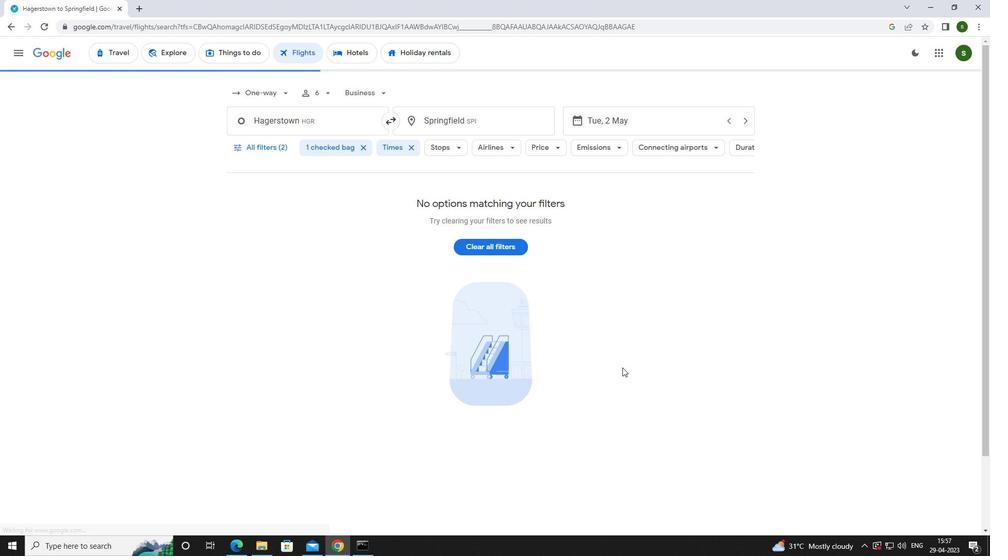 
